 Task: Look for the actions in the marketplace.
Action: Mouse moved to (141, 109)
Screenshot: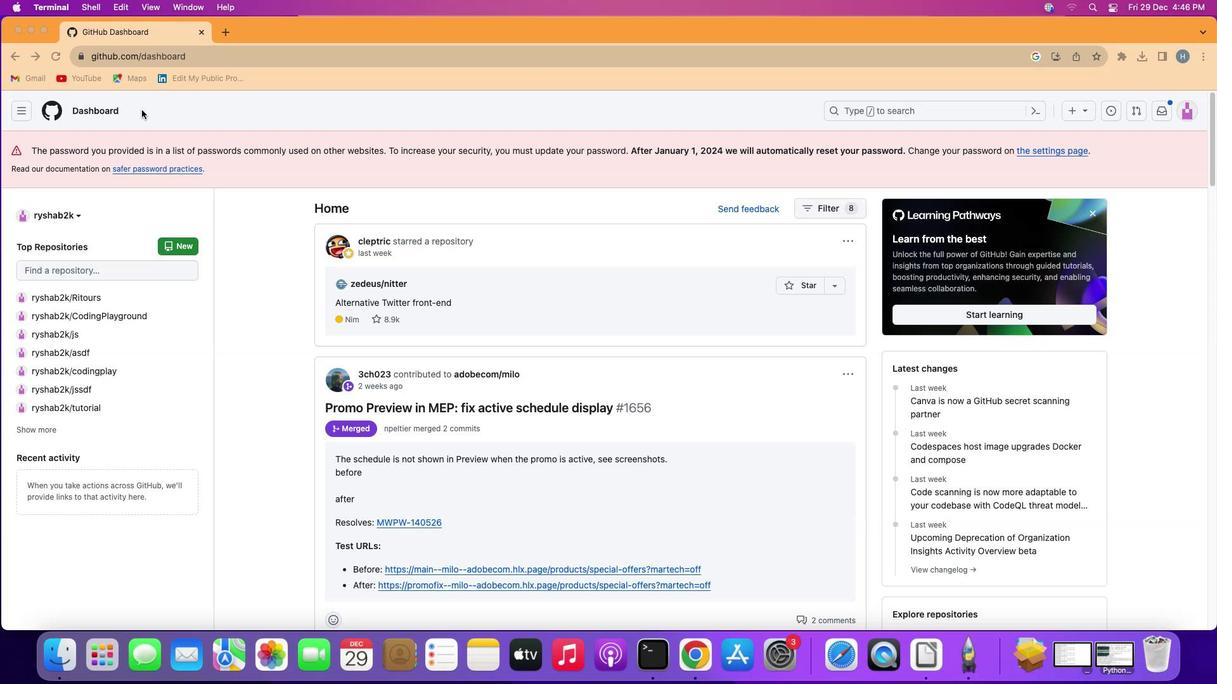 
Action: Mouse pressed left at (141, 109)
Screenshot: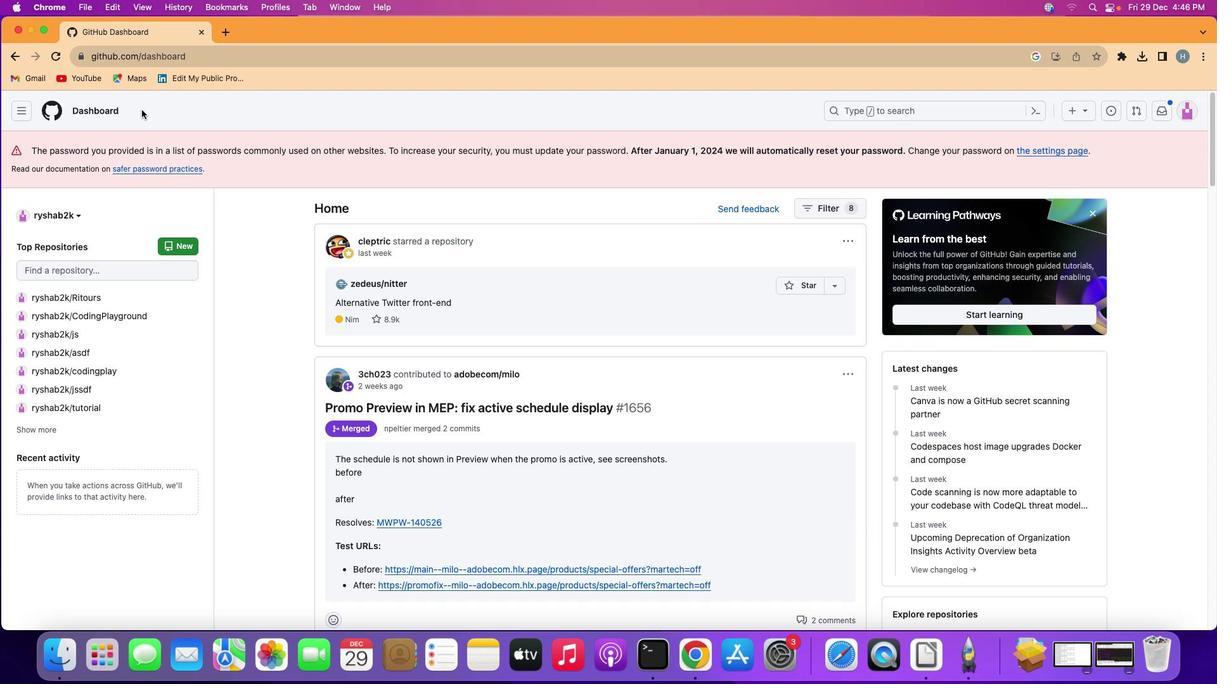 
Action: Mouse moved to (19, 110)
Screenshot: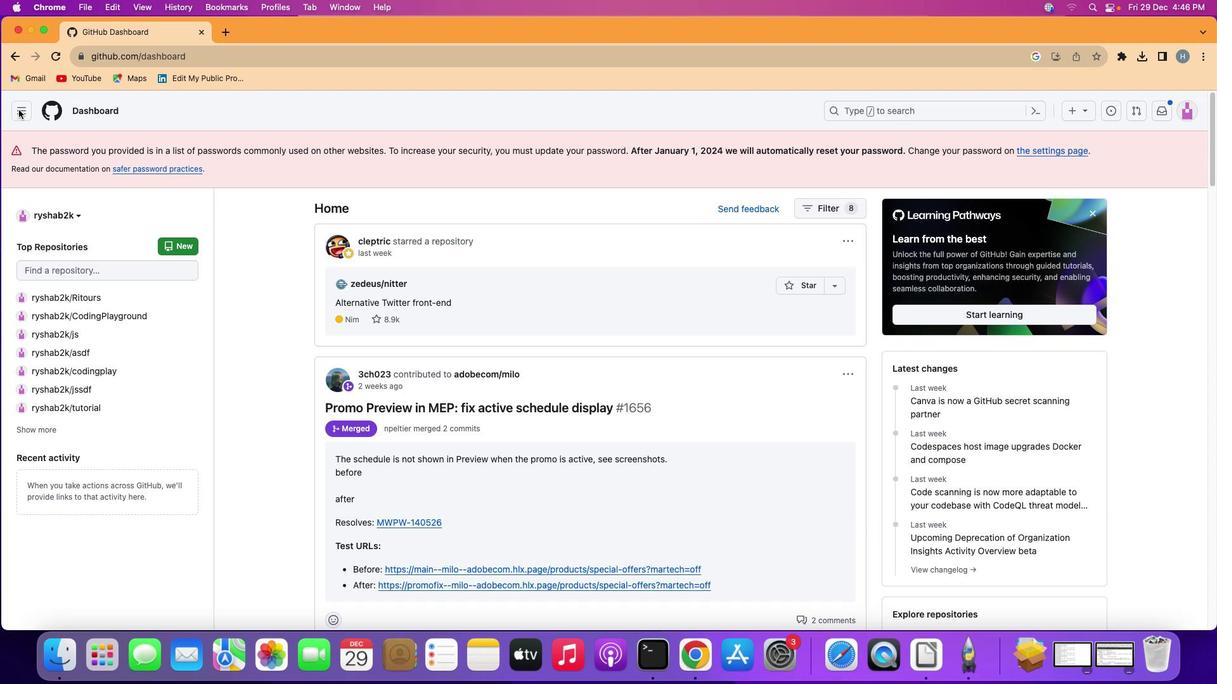 
Action: Mouse pressed left at (19, 110)
Screenshot: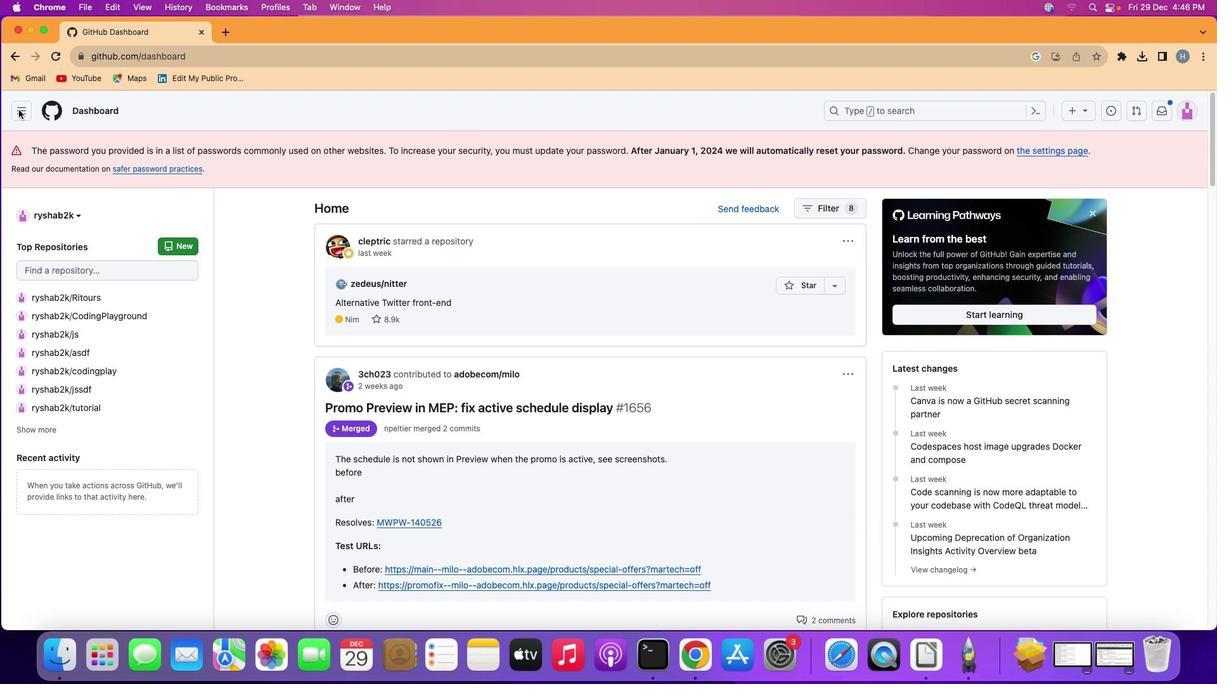 
Action: Mouse moved to (109, 294)
Screenshot: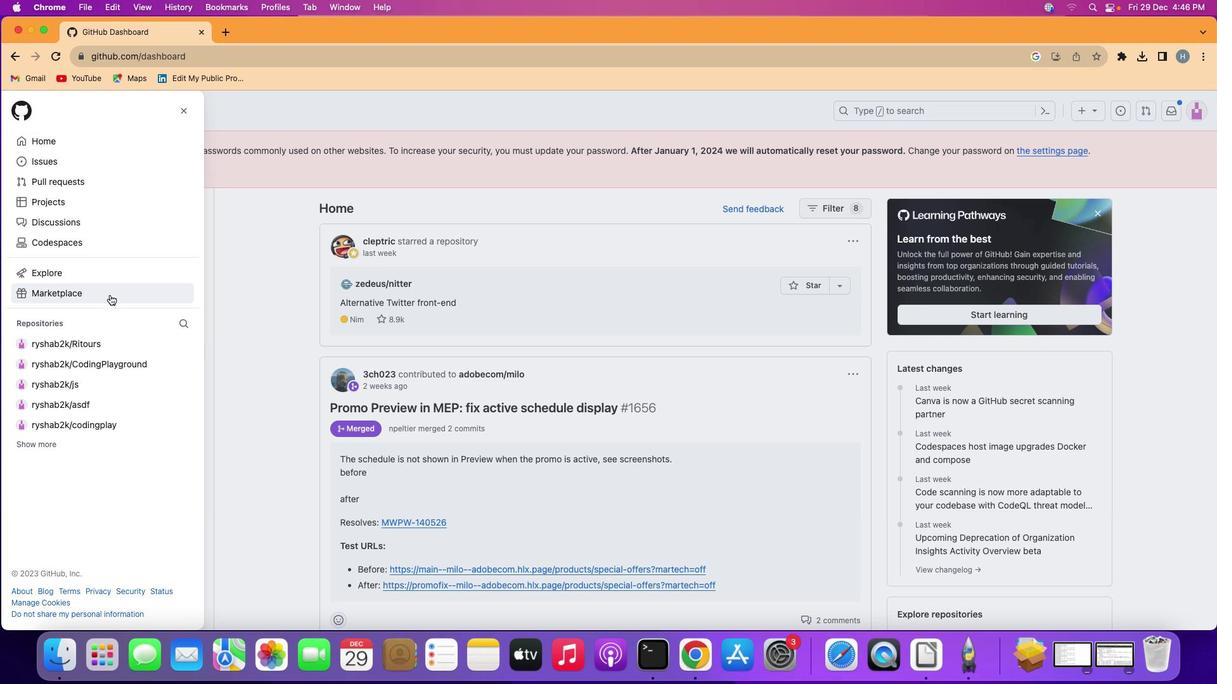 
Action: Mouse pressed left at (109, 294)
Screenshot: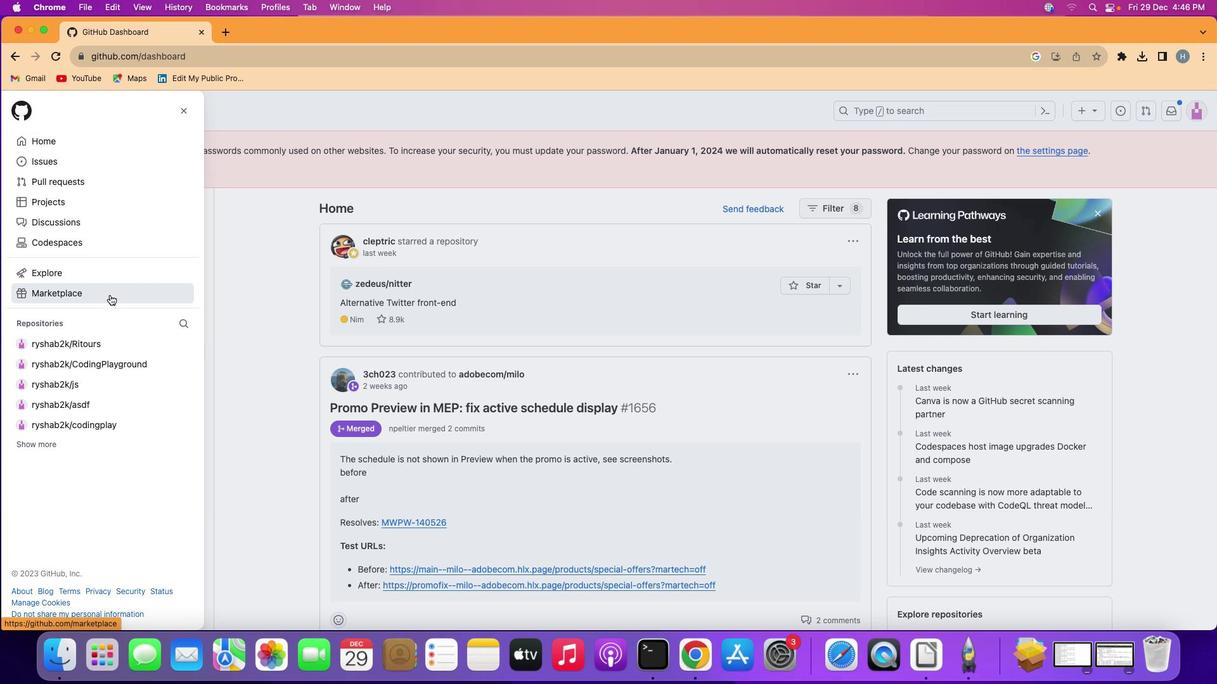
Action: Mouse moved to (308, 483)
Screenshot: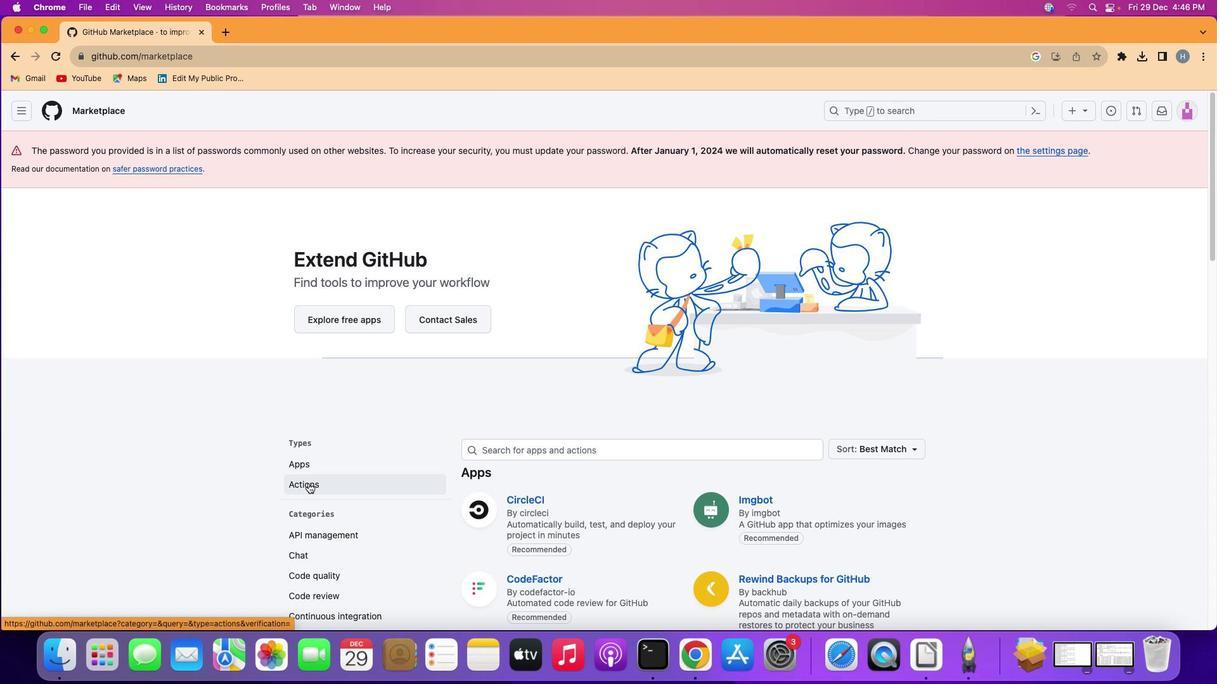 
Action: Mouse pressed left at (308, 483)
Screenshot: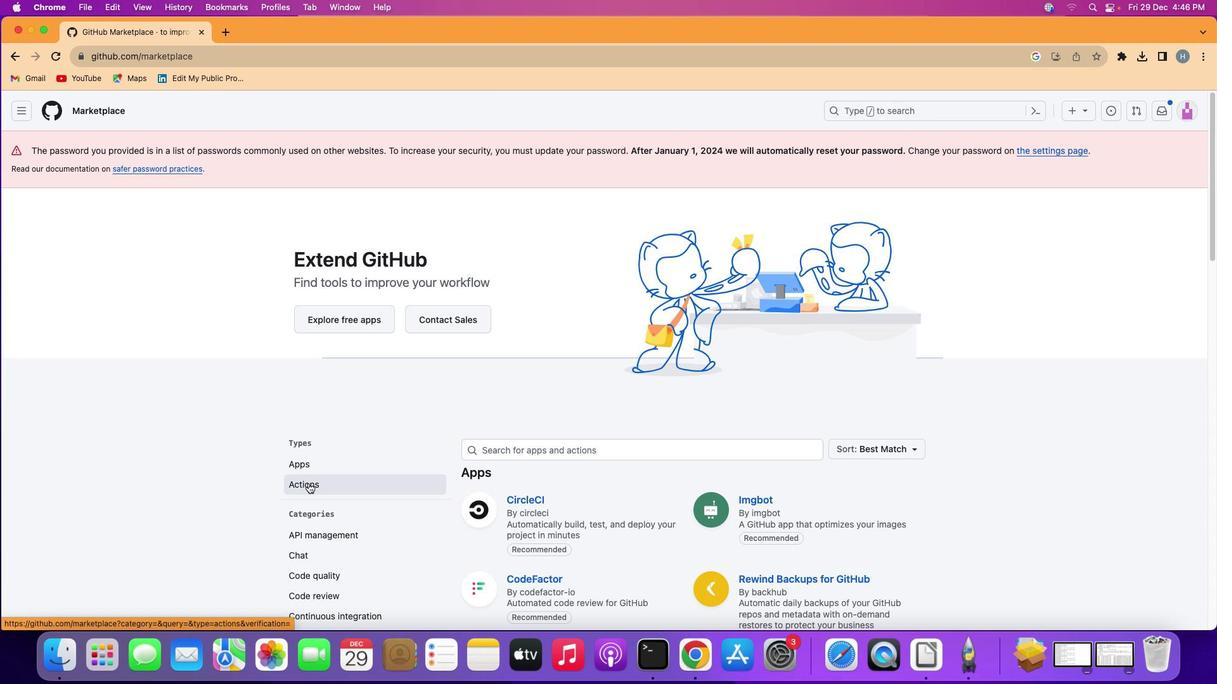 
Action: Mouse moved to (659, 538)
Screenshot: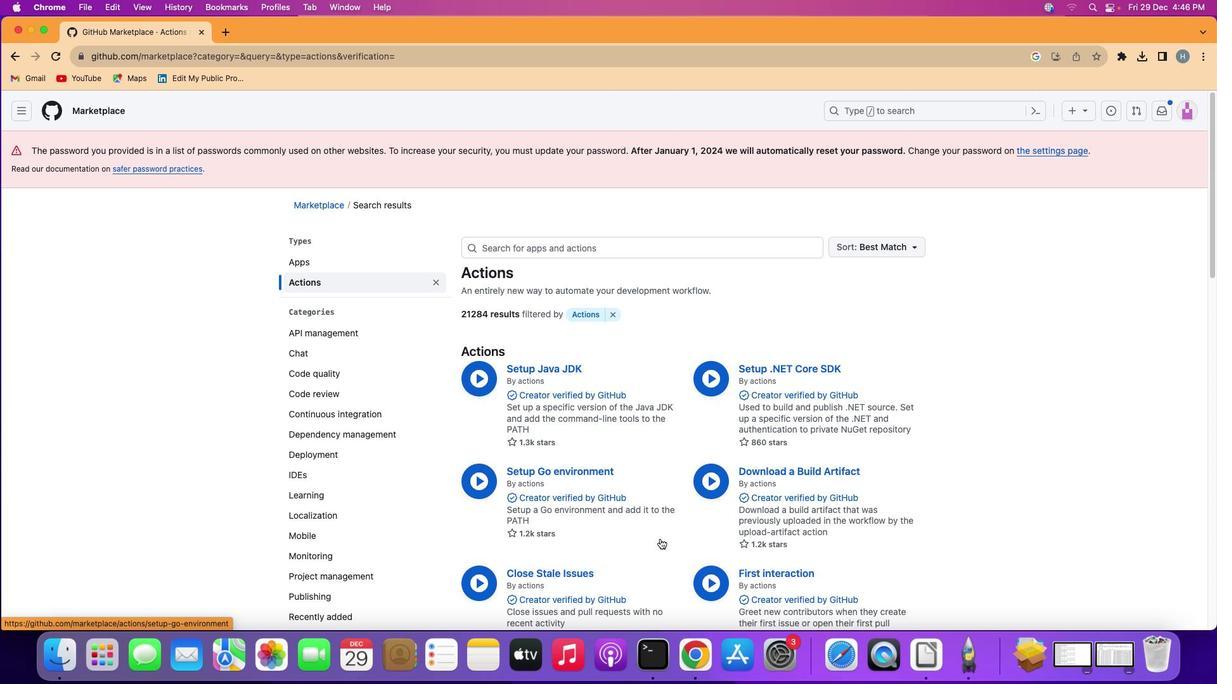 
